 Task: Check the average views per listing of natural gas utilities in the last 1 year.
Action: Mouse moved to (892, 206)
Screenshot: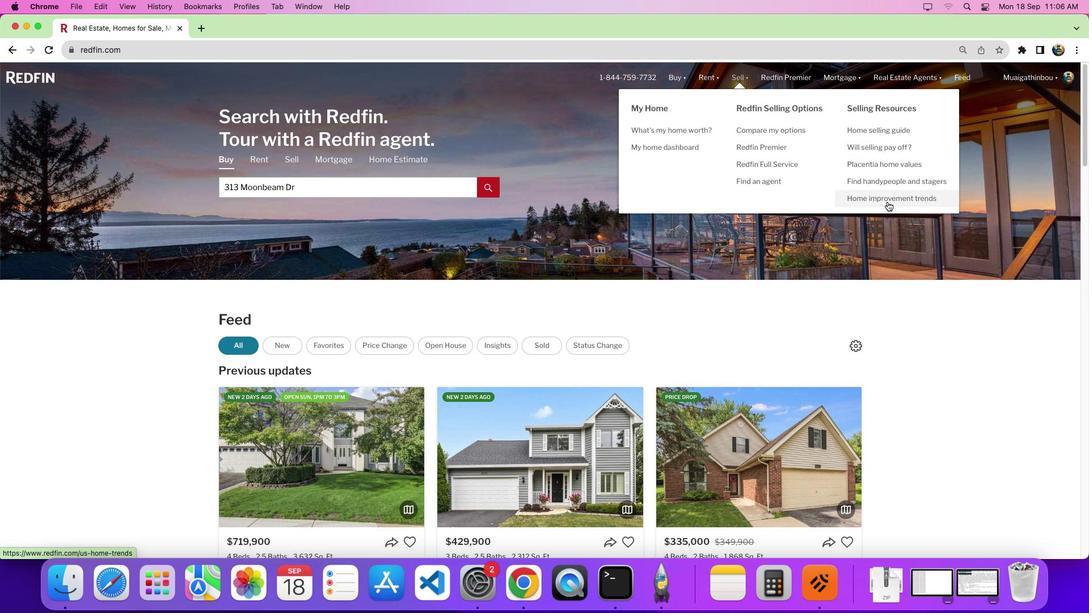 
Action: Mouse pressed left at (892, 206)
Screenshot: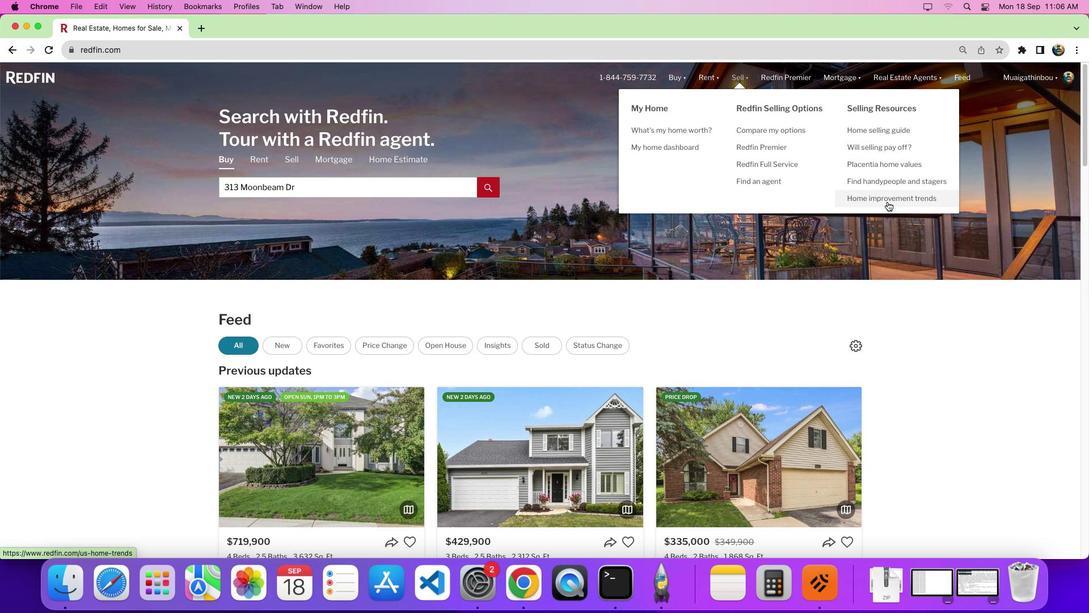 
Action: Mouse pressed left at (892, 206)
Screenshot: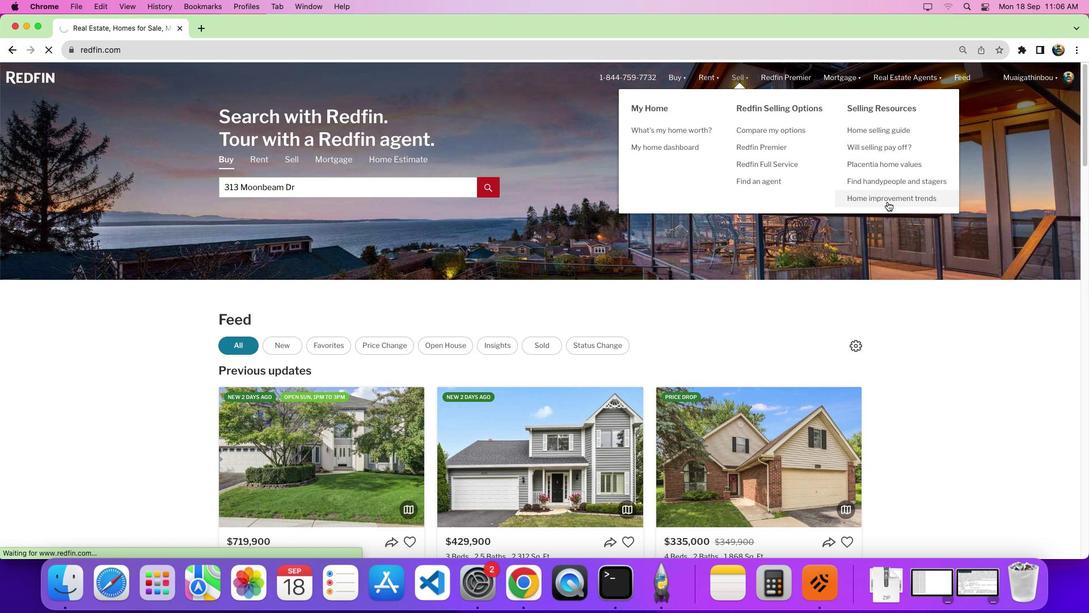 
Action: Mouse moved to (314, 226)
Screenshot: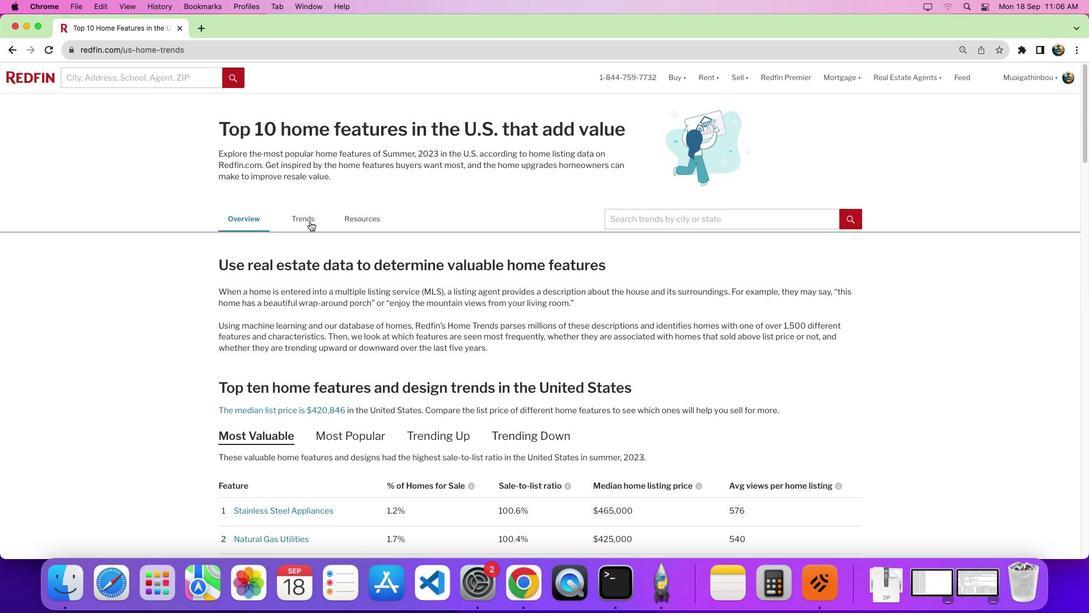 
Action: Mouse pressed left at (314, 226)
Screenshot: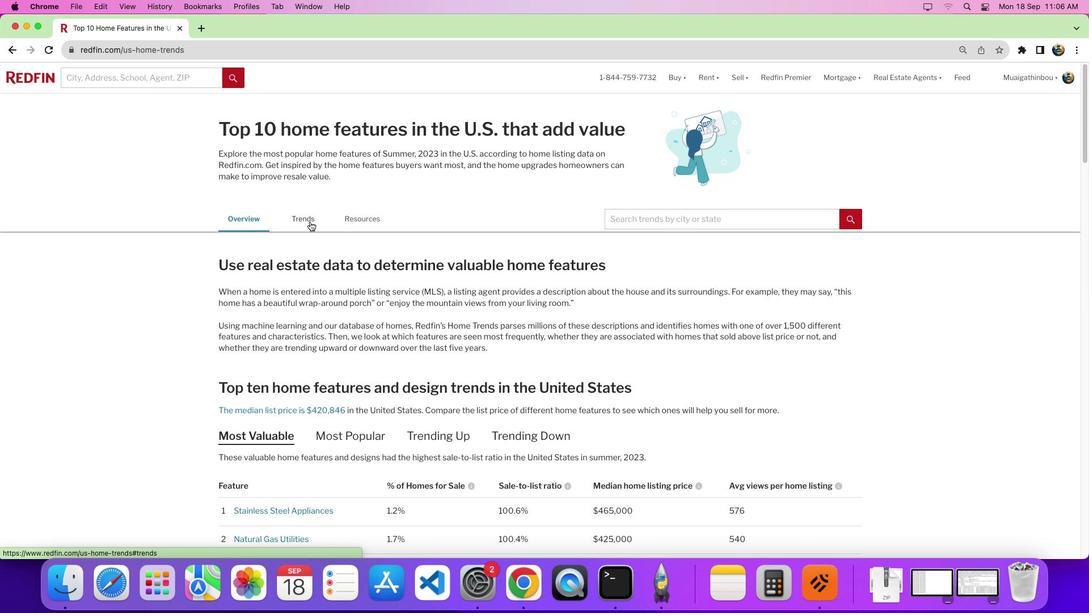 
Action: Mouse moved to (559, 298)
Screenshot: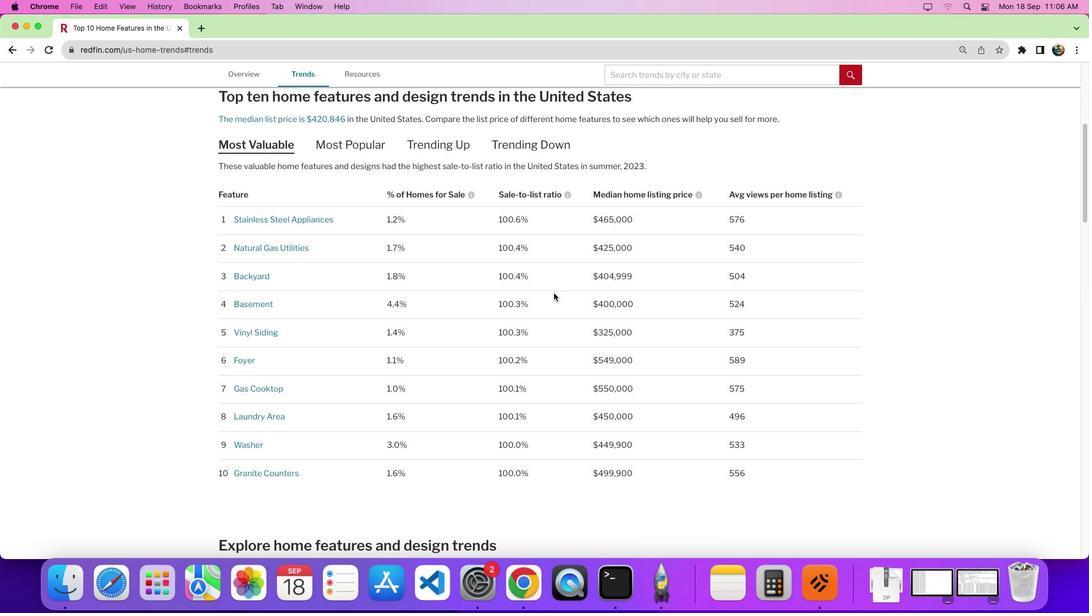 
Action: Mouse scrolled (559, 298) with delta (4, 3)
Screenshot: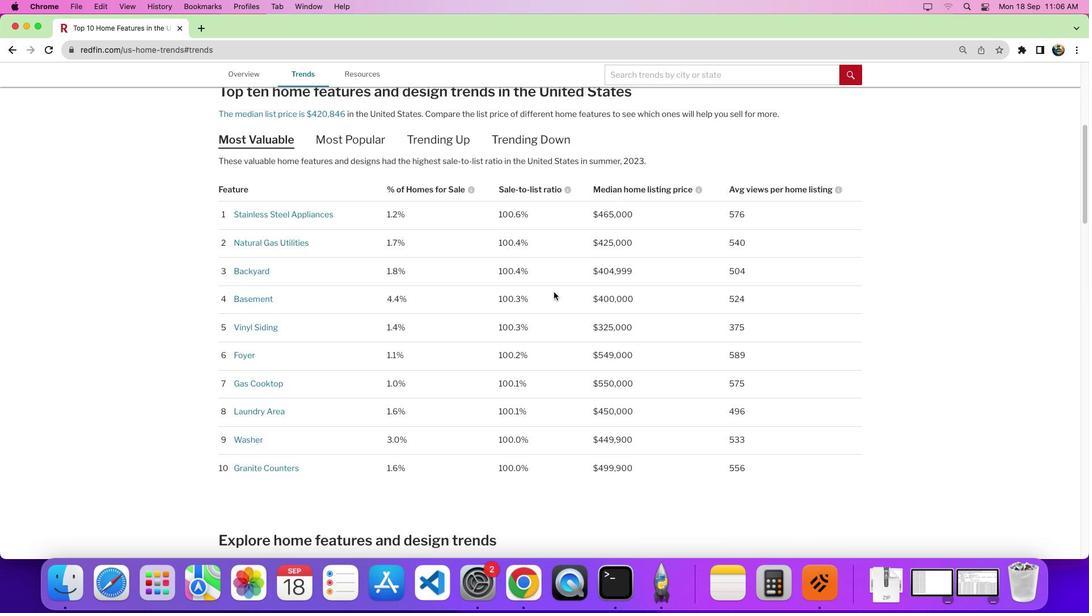 
Action: Mouse scrolled (559, 298) with delta (4, 3)
Screenshot: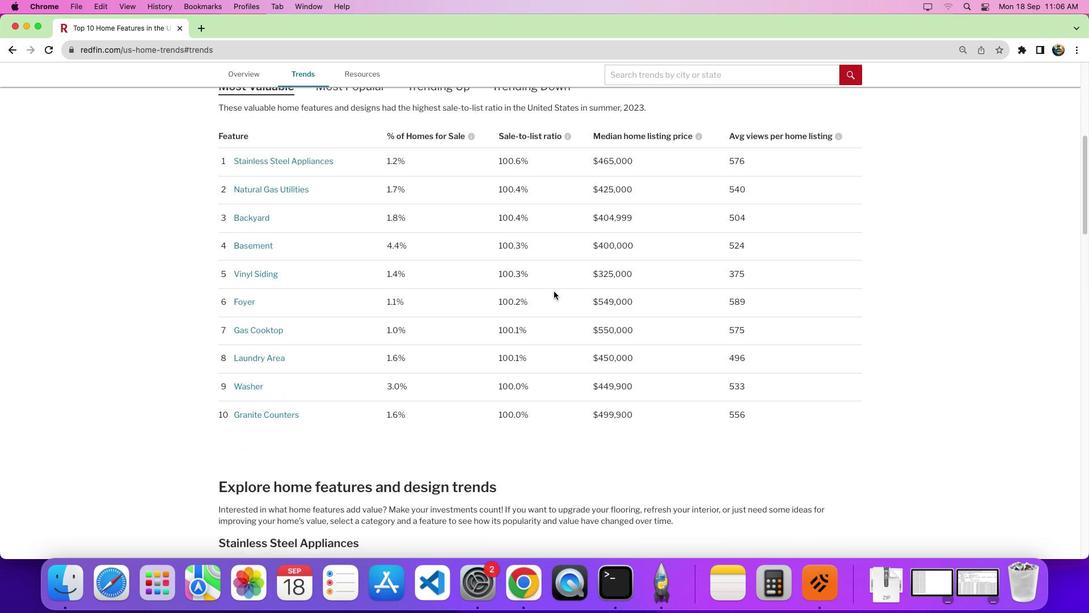 
Action: Mouse scrolled (559, 298) with delta (4, 0)
Screenshot: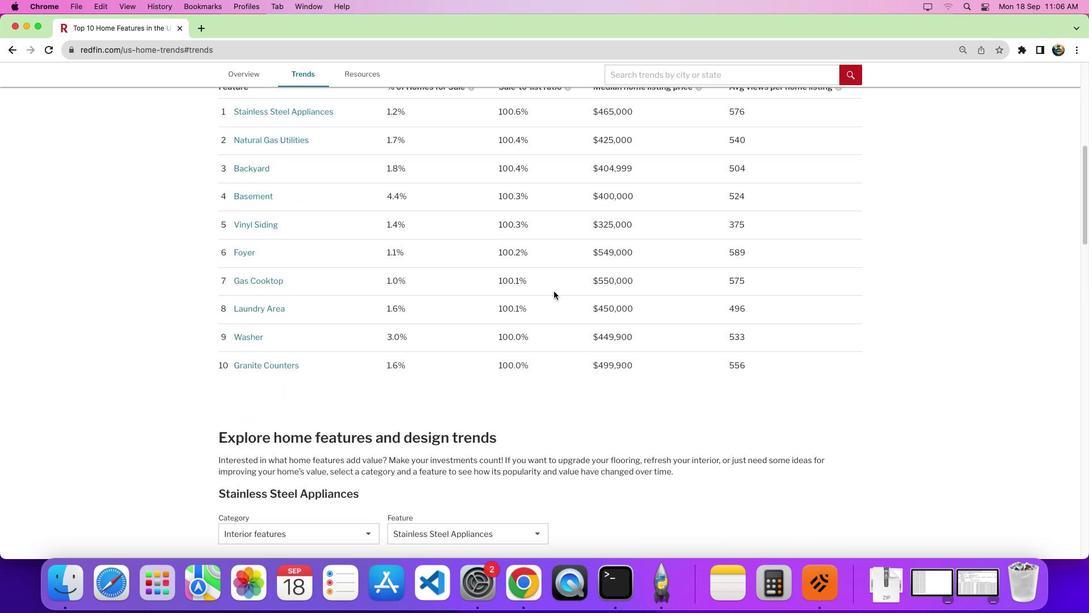 
Action: Mouse moved to (559, 296)
Screenshot: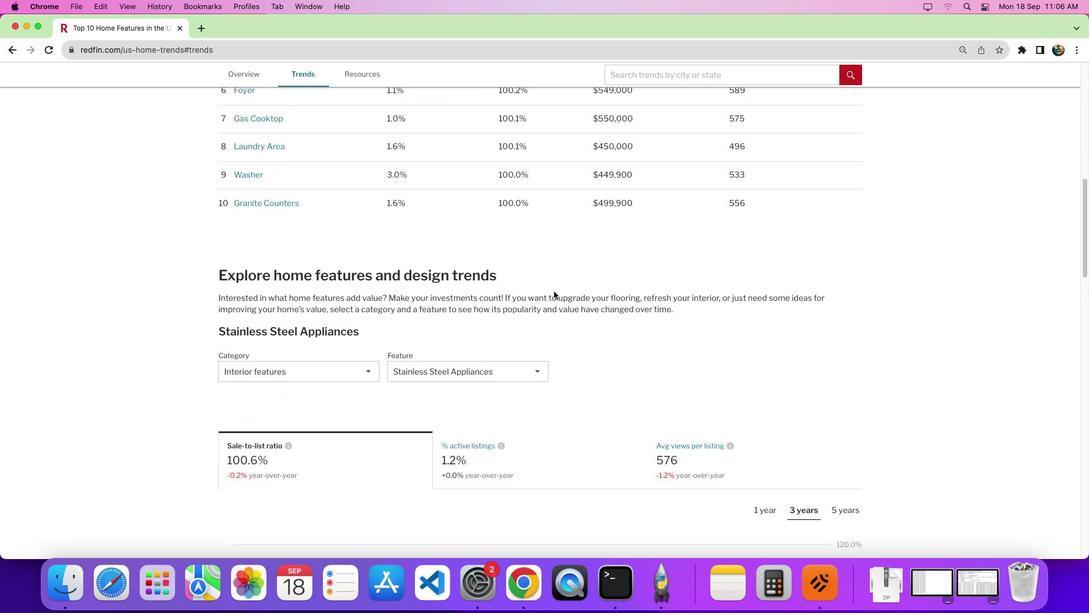 
Action: Mouse scrolled (559, 296) with delta (4, 0)
Screenshot: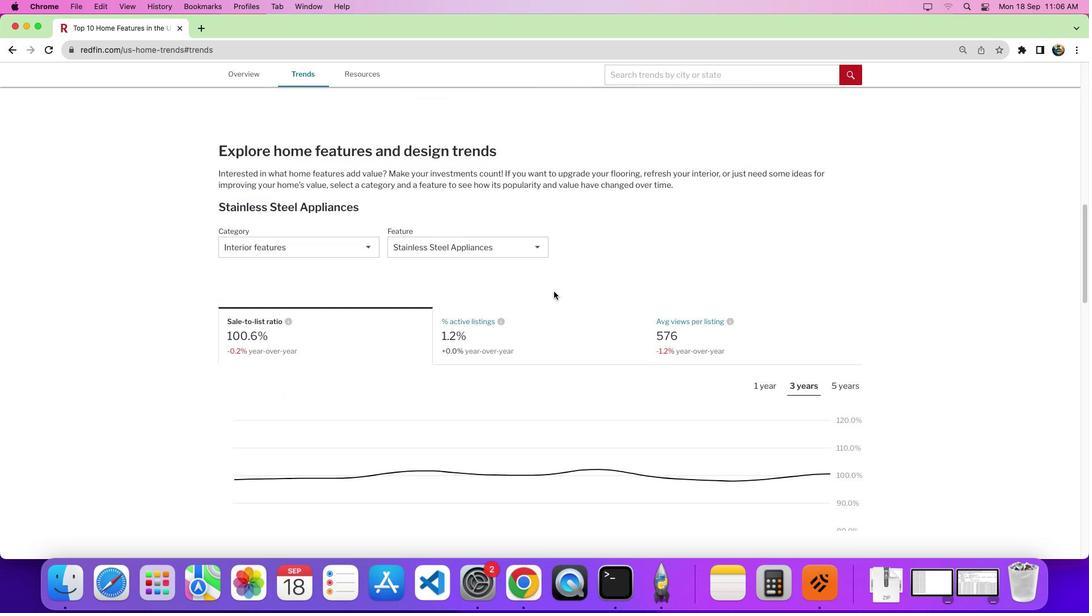
Action: Mouse moved to (291, 196)
Screenshot: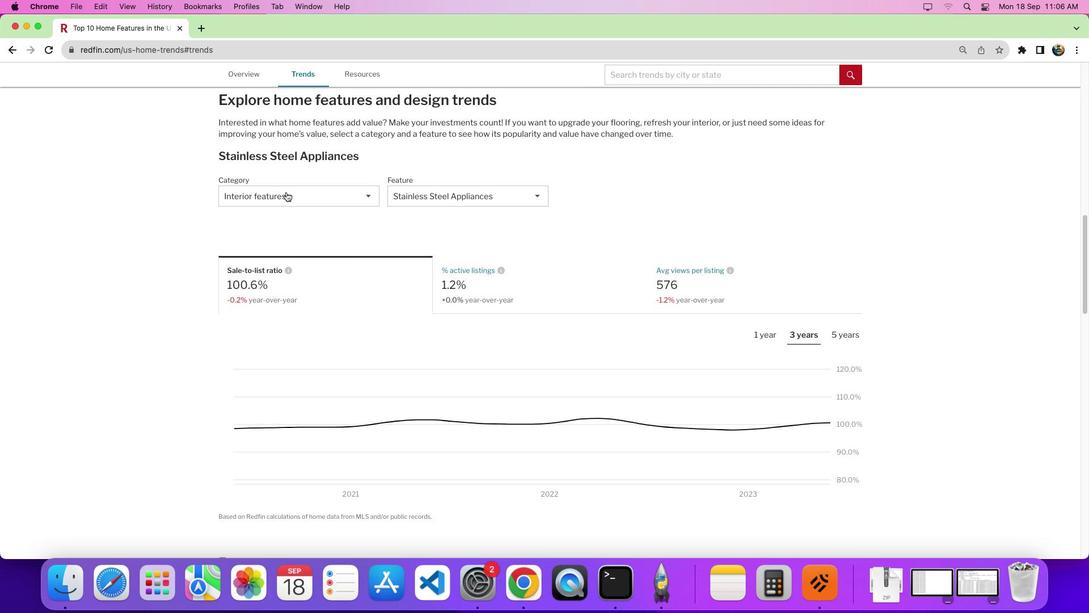 
Action: Mouse pressed left at (291, 196)
Screenshot: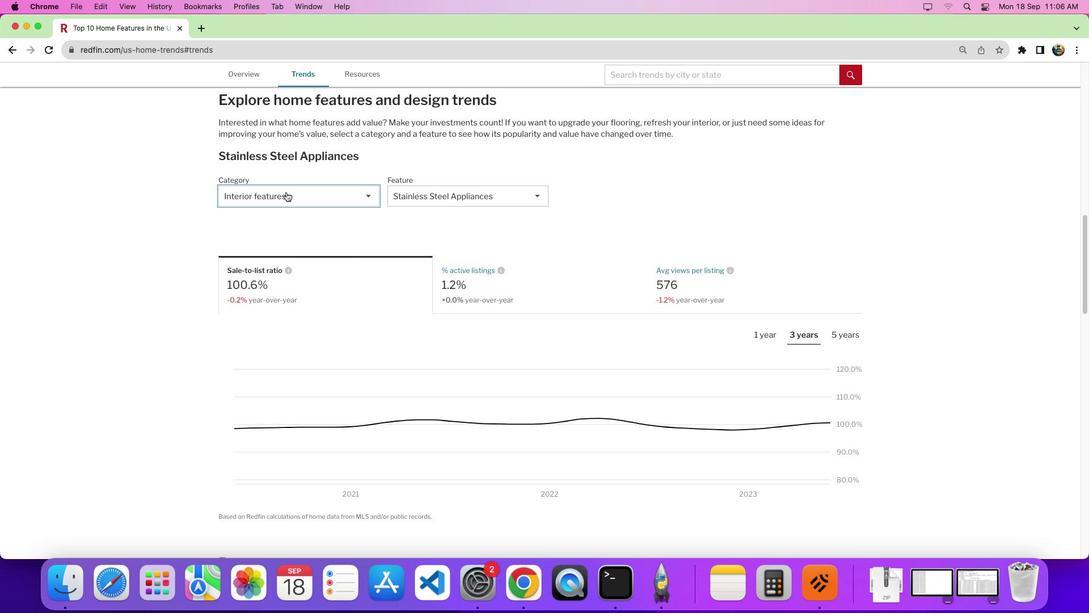 
Action: Mouse moved to (323, 250)
Screenshot: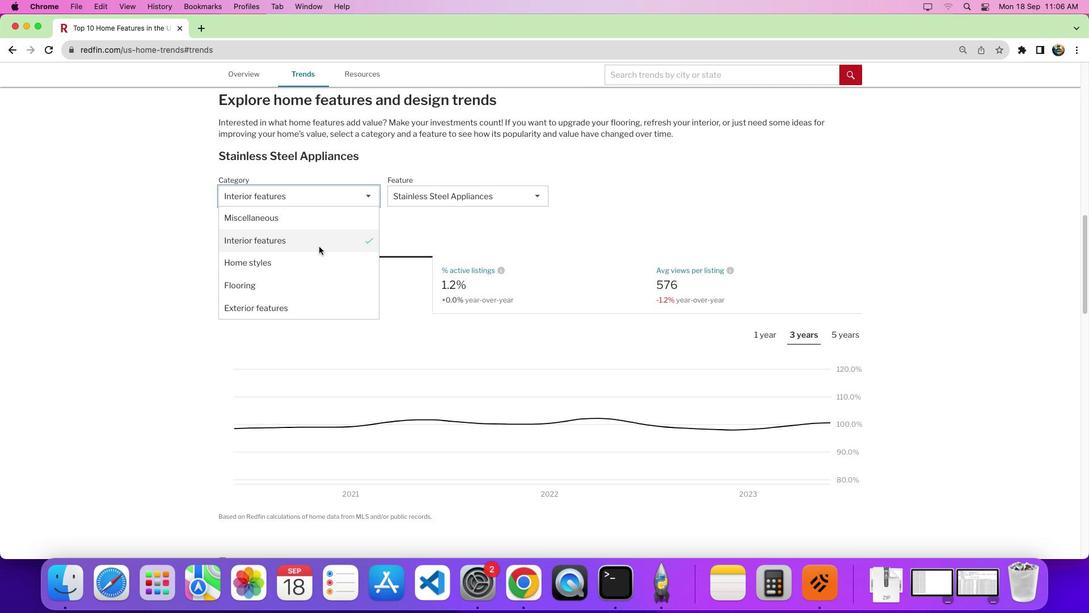 
Action: Mouse pressed left at (323, 250)
Screenshot: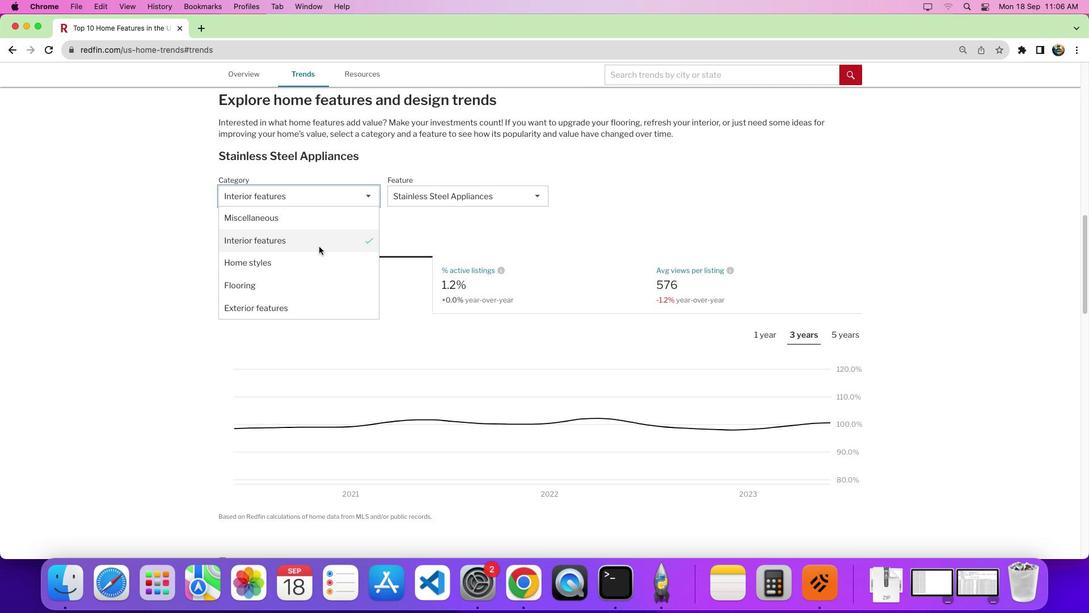 
Action: Mouse moved to (441, 199)
Screenshot: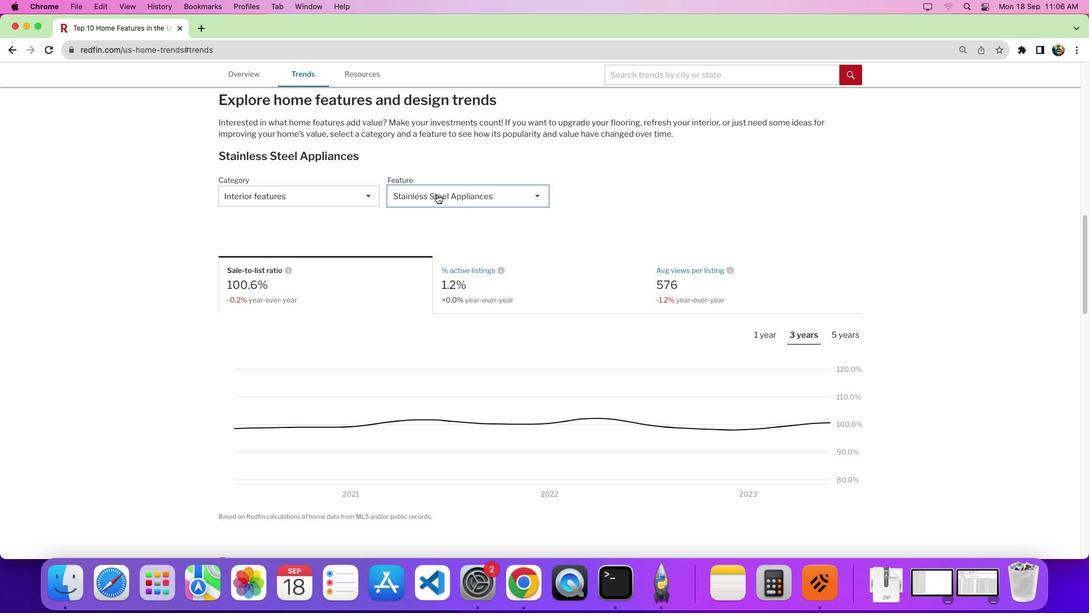 
Action: Mouse pressed left at (441, 199)
Screenshot: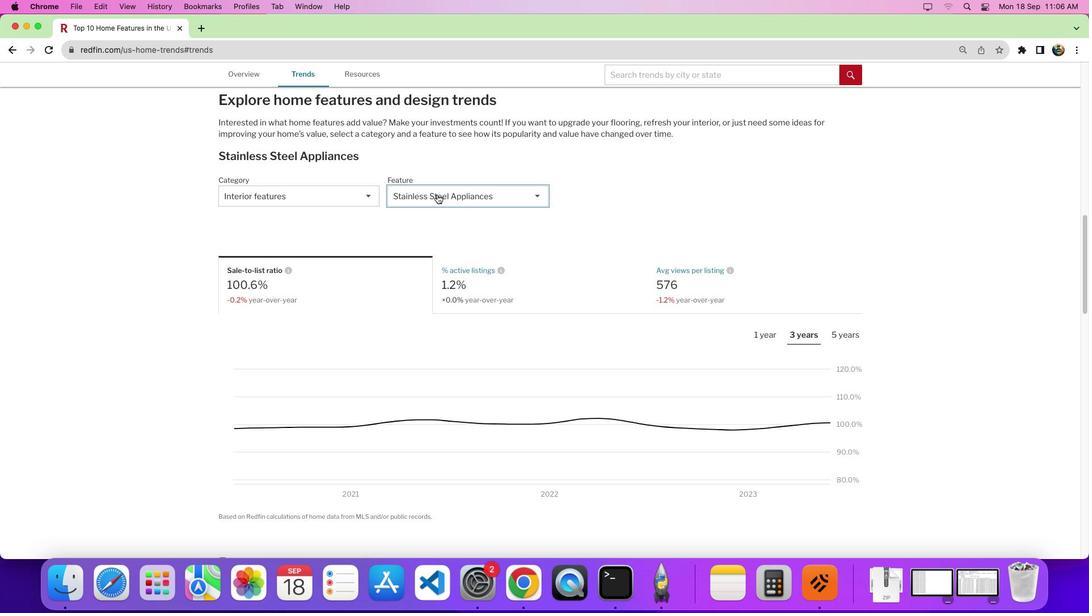 
Action: Mouse moved to (548, 305)
Screenshot: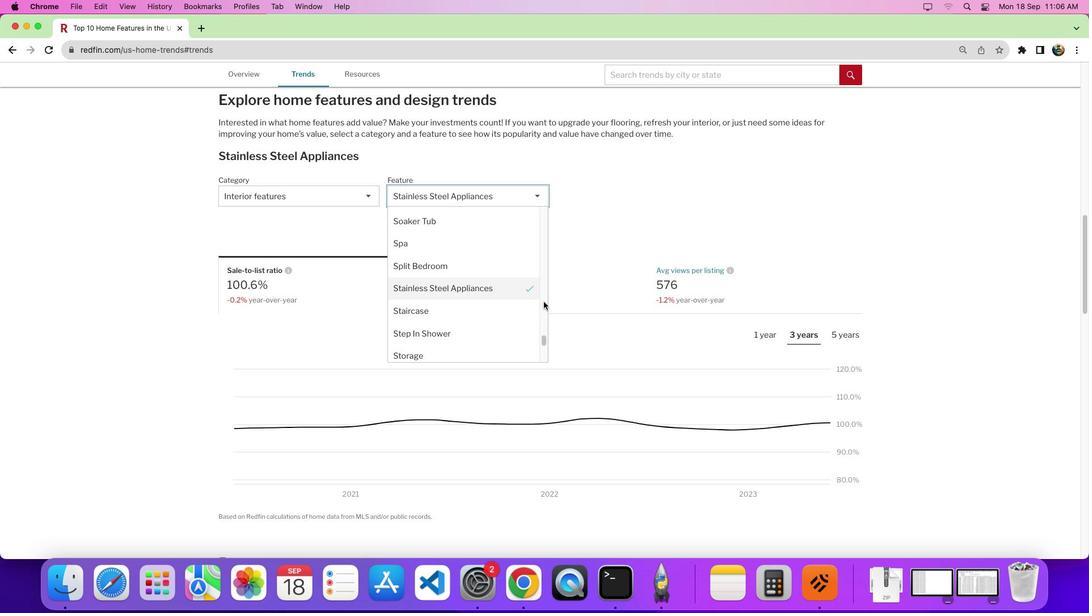 
Action: Mouse pressed left at (548, 305)
Screenshot: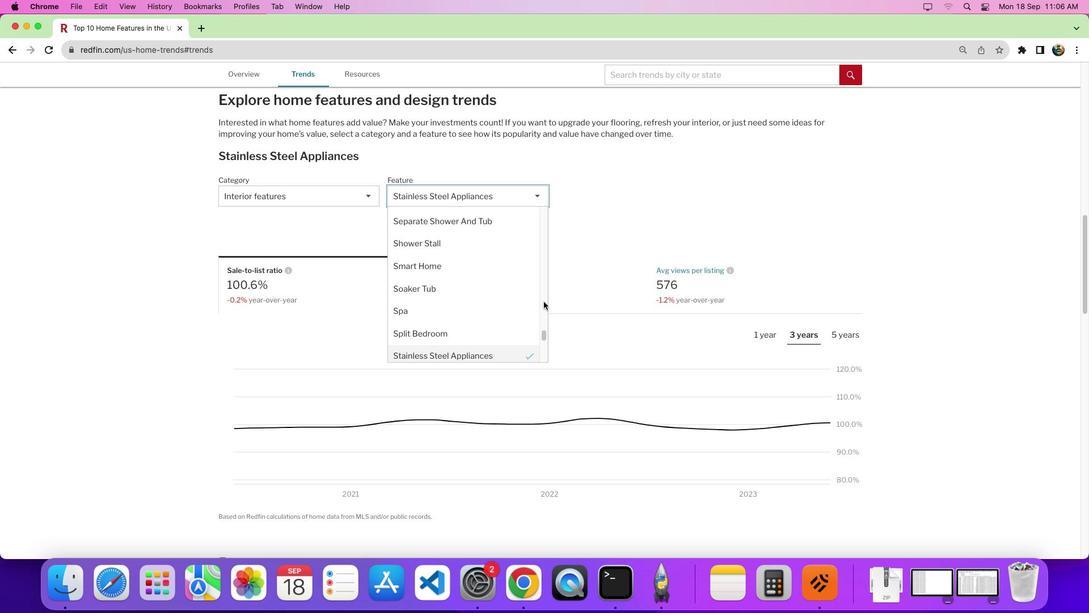
Action: Mouse pressed left at (548, 305)
Screenshot: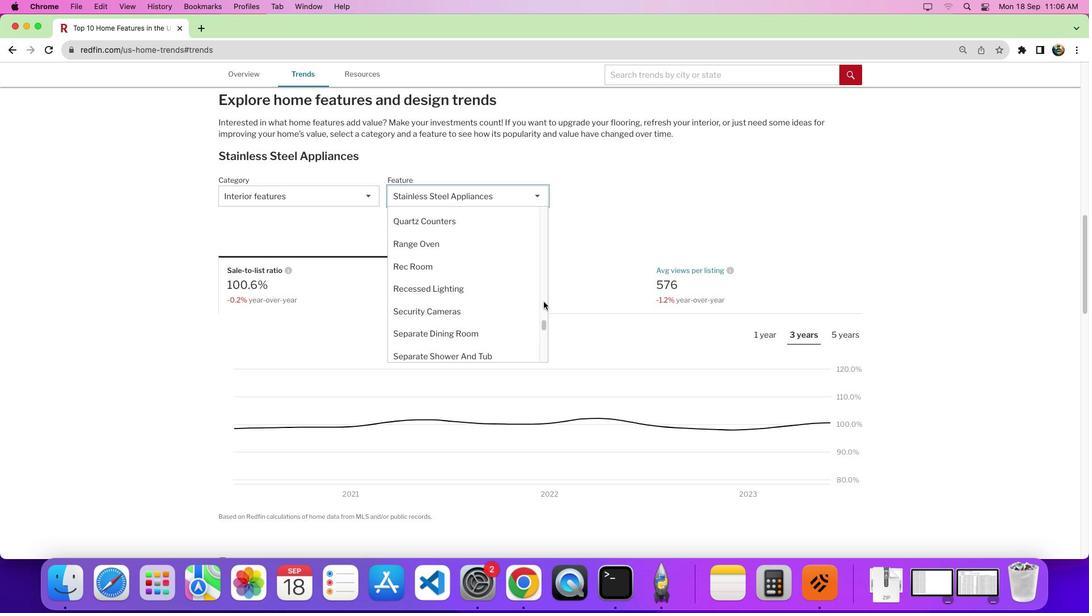 
Action: Mouse pressed left at (548, 305)
Screenshot: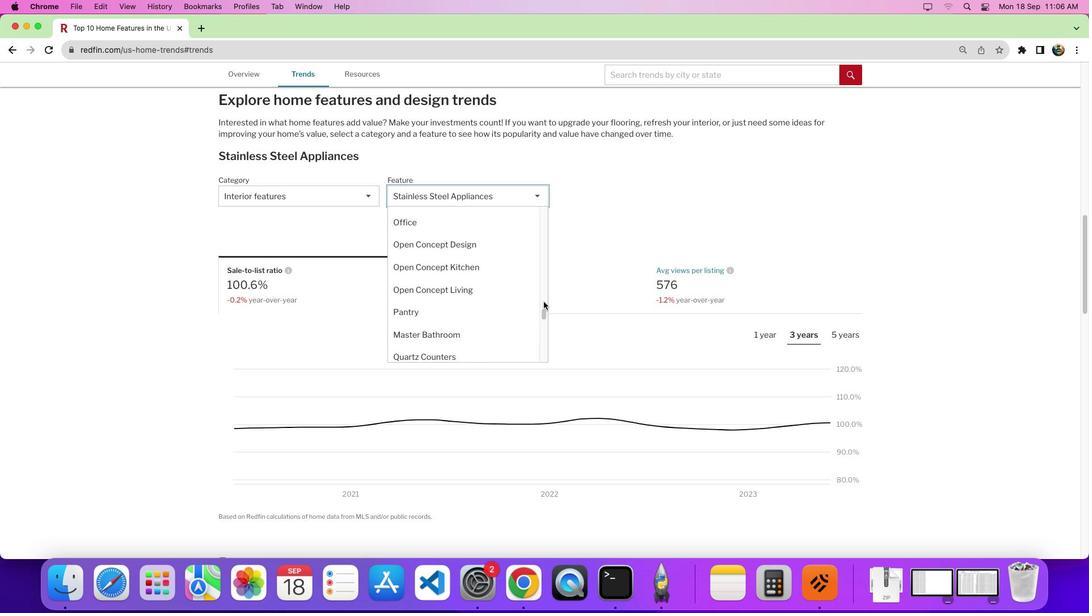 
Action: Mouse moved to (468, 256)
Screenshot: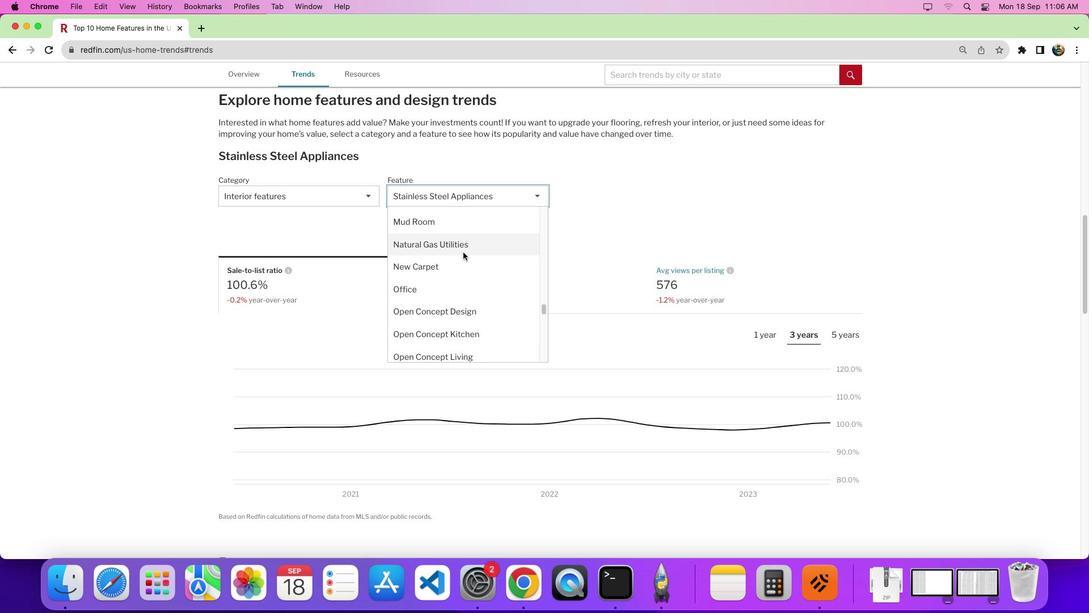 
Action: Mouse pressed left at (468, 256)
Screenshot: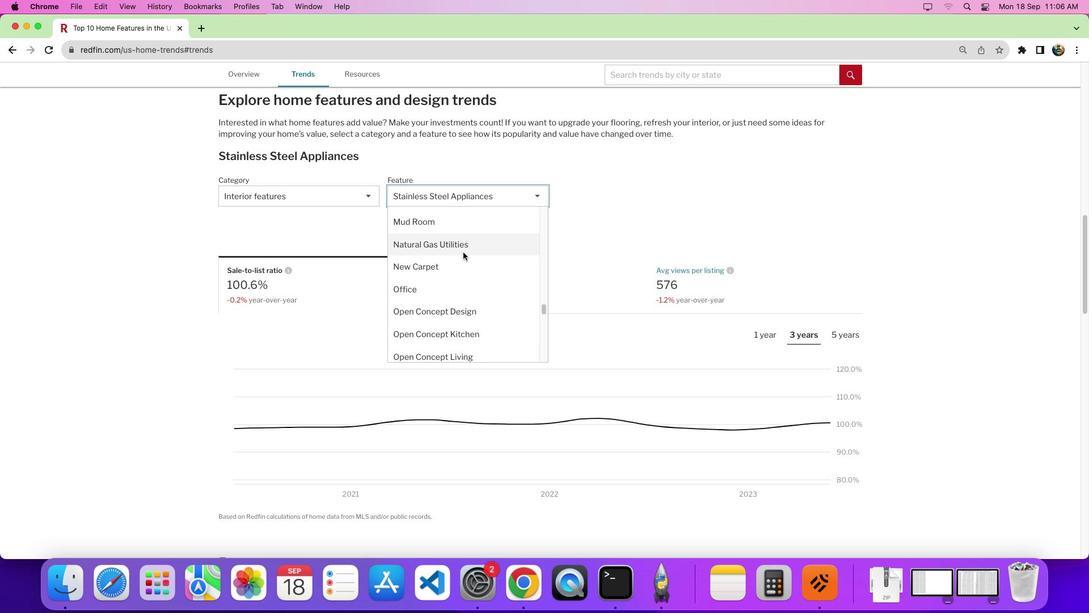 
Action: Mouse moved to (700, 299)
Screenshot: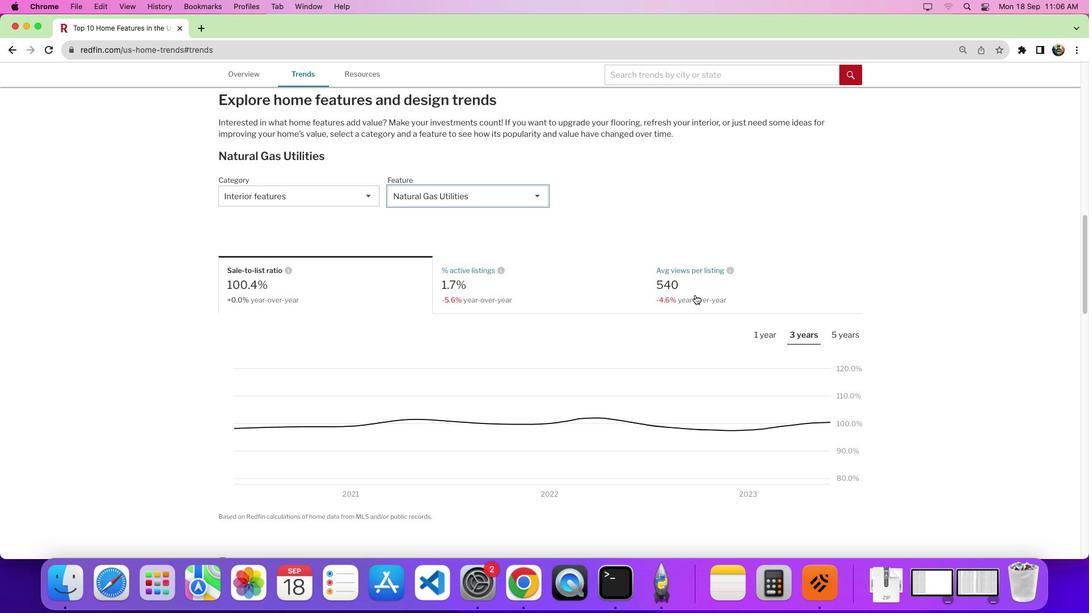 
Action: Mouse pressed left at (700, 299)
Screenshot: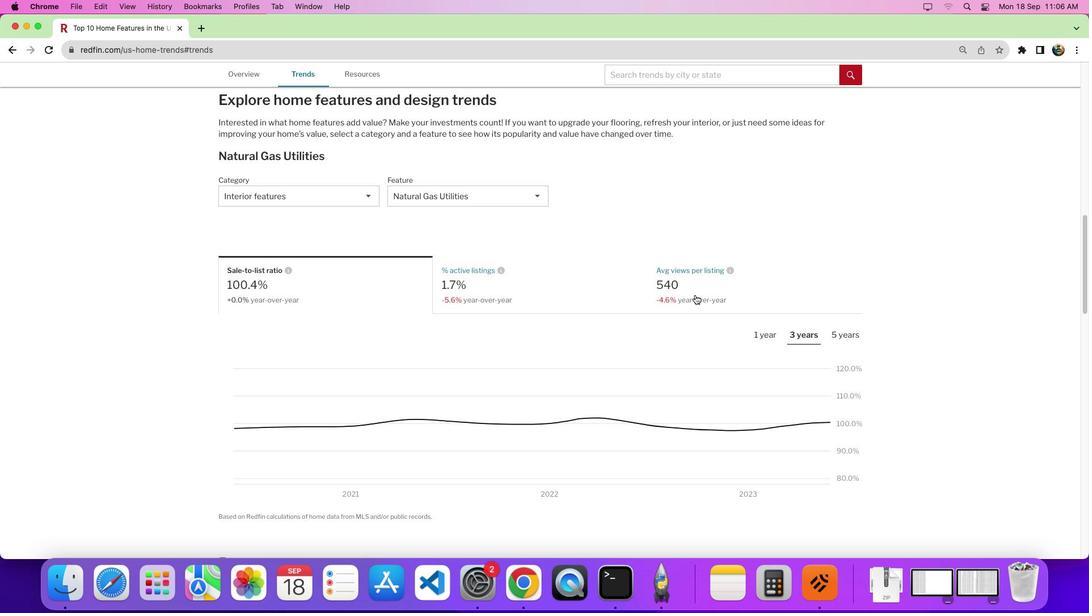 
Action: Mouse moved to (764, 340)
Screenshot: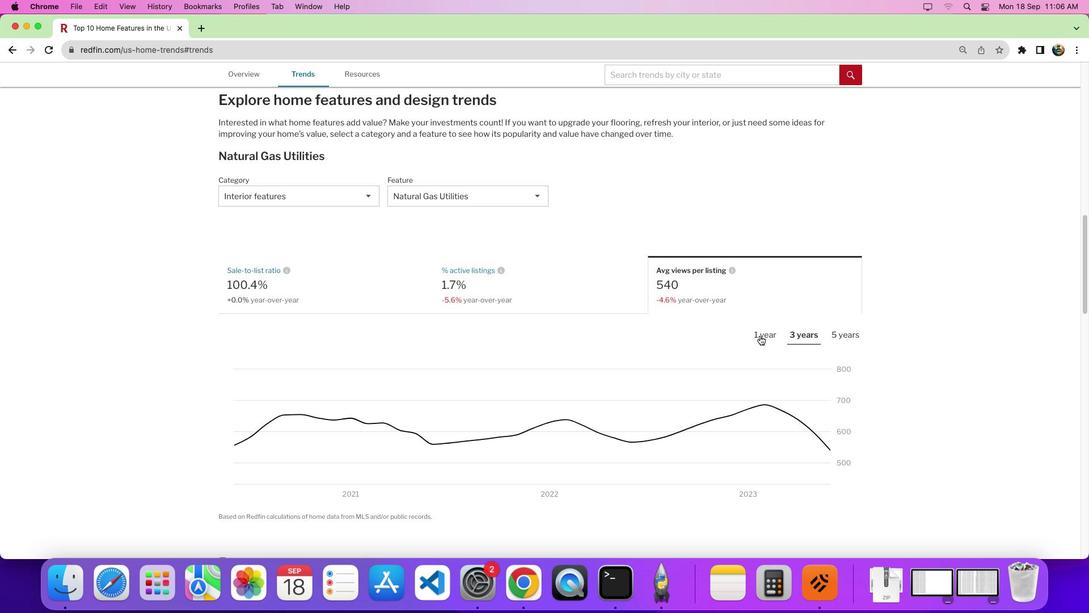 
Action: Mouse pressed left at (764, 340)
Screenshot: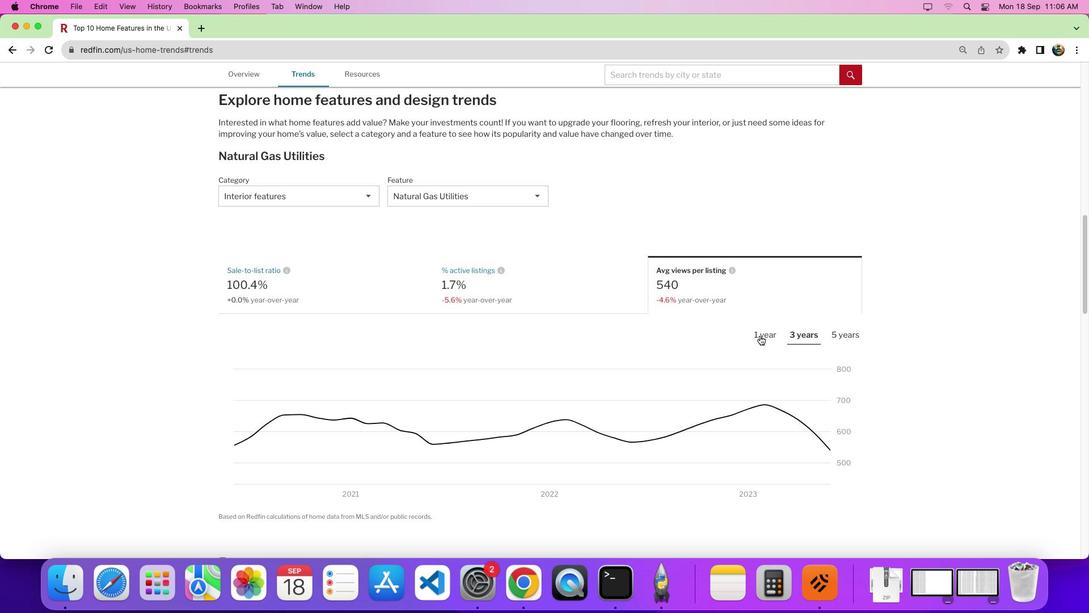 
Action: Mouse moved to (798, 348)
Screenshot: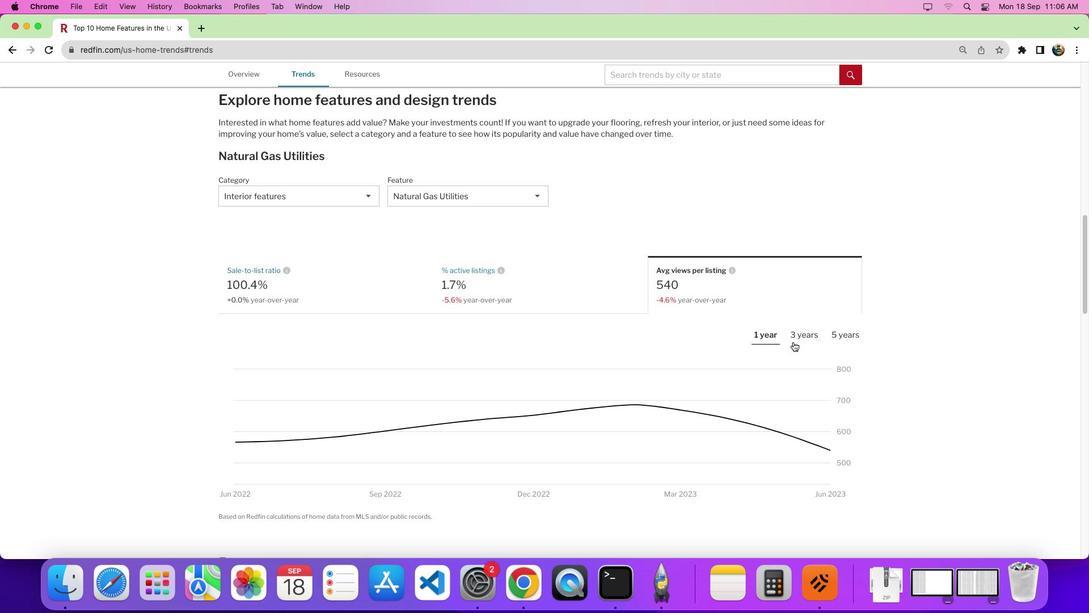 
